 Task: Check the sale-to-list ratio of new construction in the last 1 year.
Action: Mouse moved to (756, 174)
Screenshot: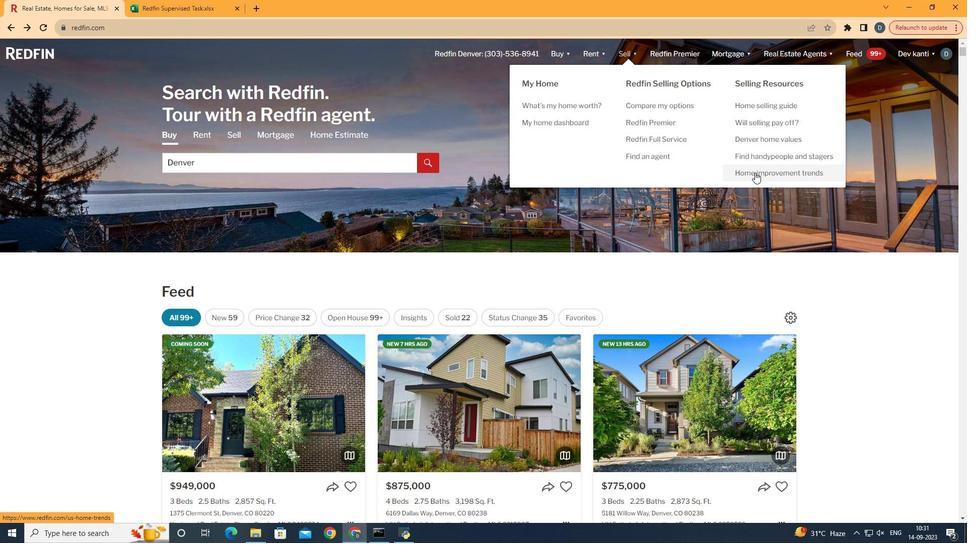 
Action: Mouse pressed left at (756, 174)
Screenshot: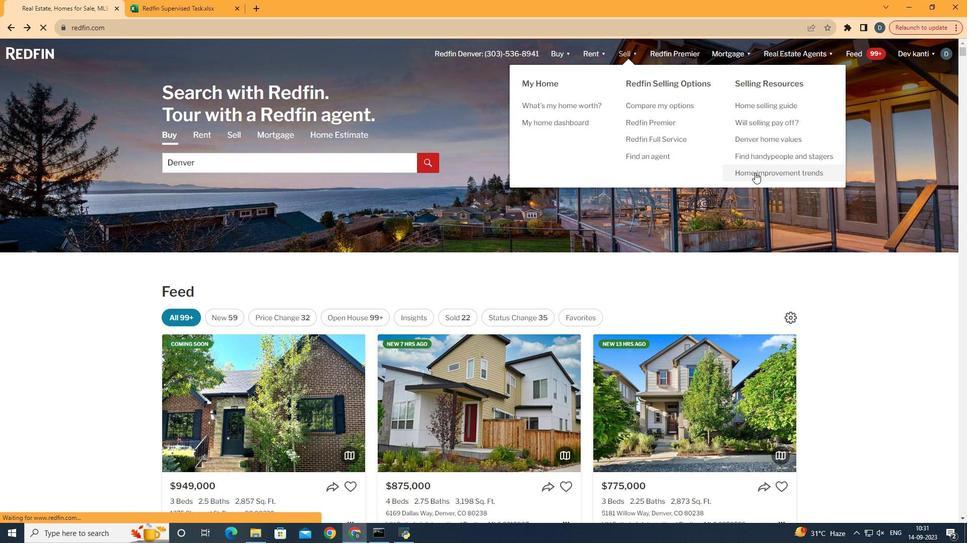 
Action: Mouse moved to (257, 193)
Screenshot: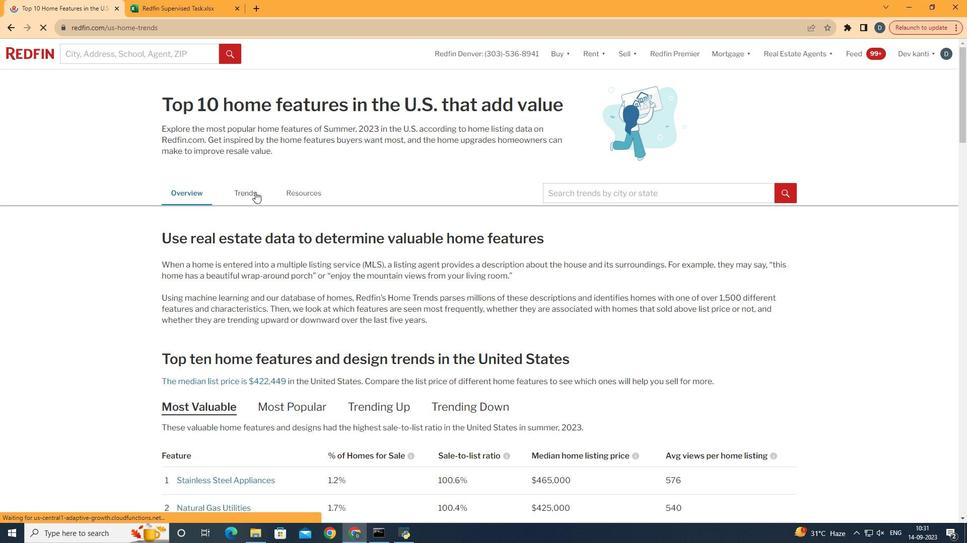 
Action: Mouse pressed left at (257, 193)
Screenshot: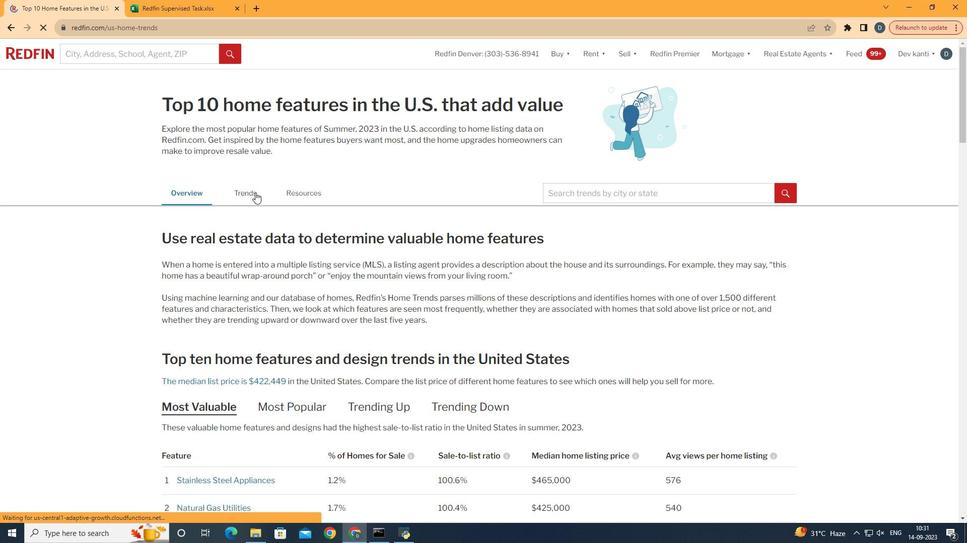 
Action: Mouse moved to (345, 318)
Screenshot: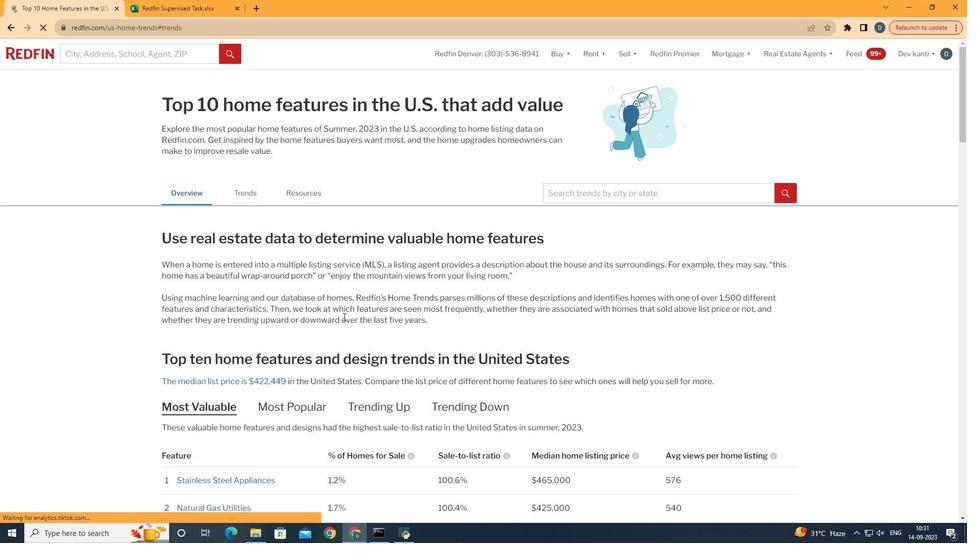 
Action: Mouse scrolled (345, 318) with delta (0, 0)
Screenshot: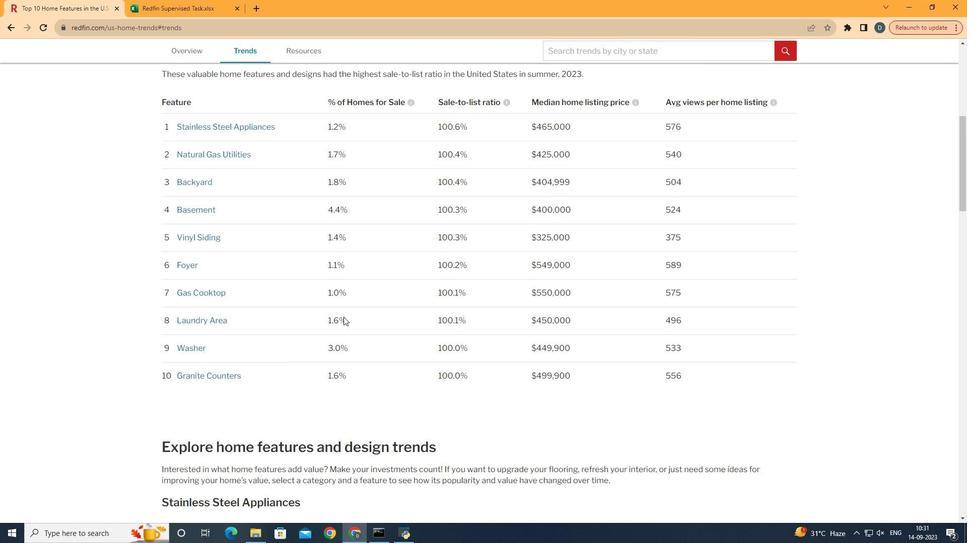 
Action: Mouse scrolled (345, 318) with delta (0, 0)
Screenshot: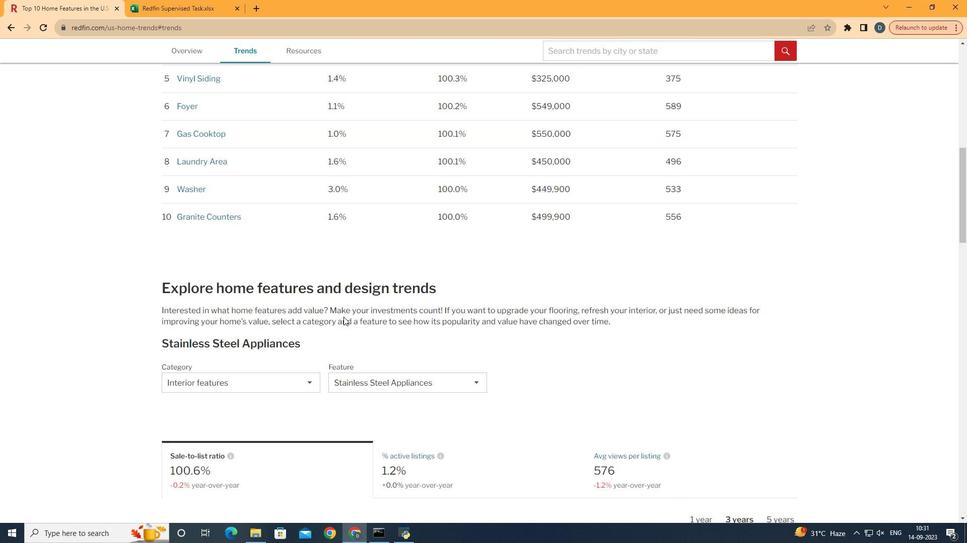 
Action: Mouse scrolled (345, 318) with delta (0, 0)
Screenshot: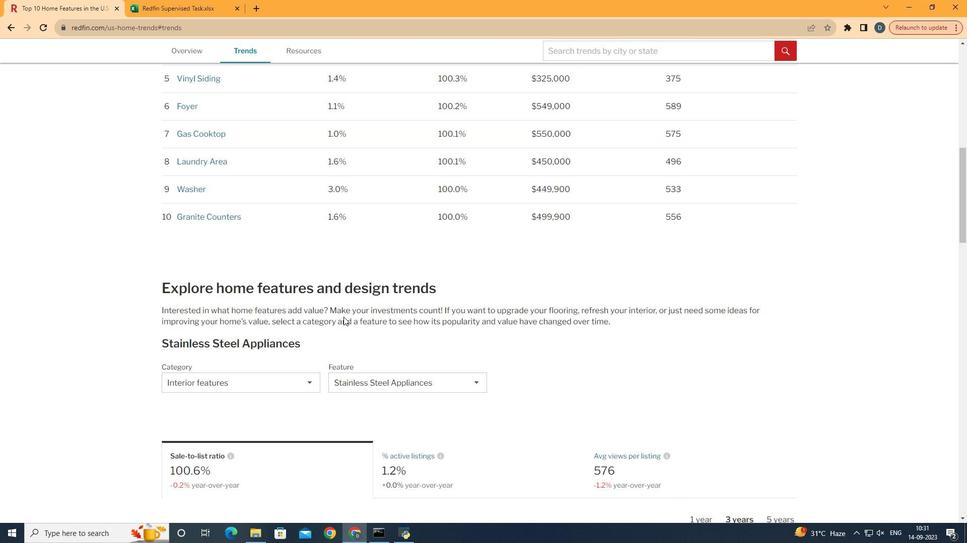 
Action: Mouse scrolled (345, 318) with delta (0, 0)
Screenshot: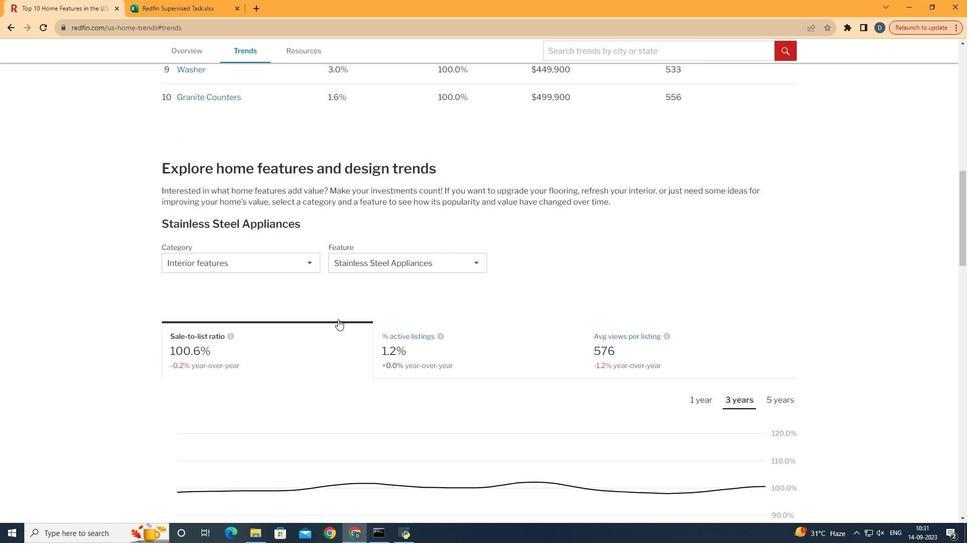 
Action: Mouse scrolled (345, 318) with delta (0, 0)
Screenshot: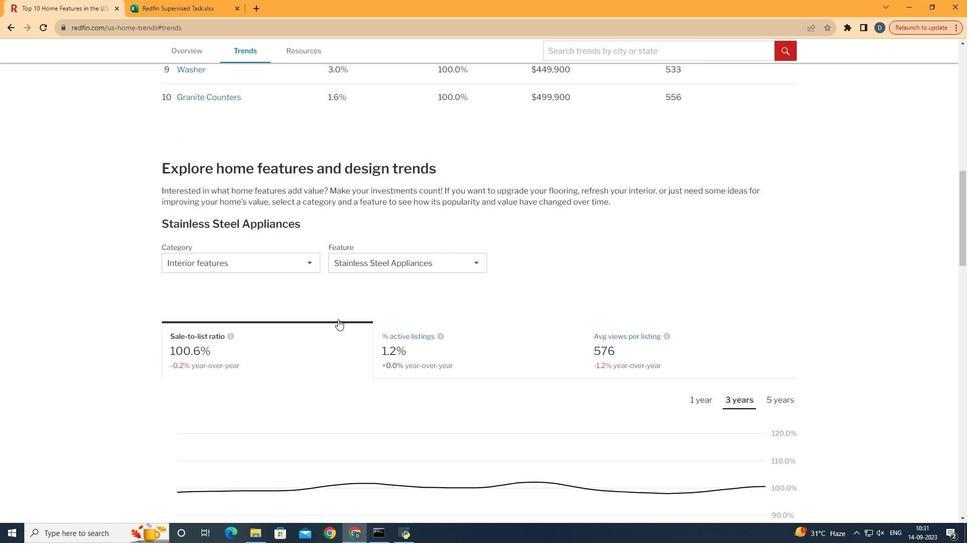 
Action: Mouse scrolled (345, 318) with delta (0, 0)
Screenshot: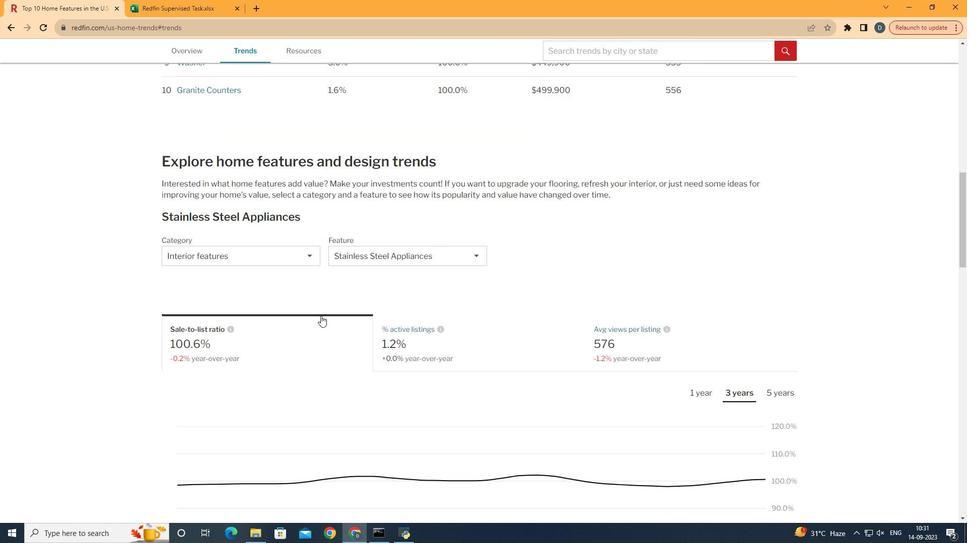 
Action: Mouse scrolled (345, 318) with delta (0, 0)
Screenshot: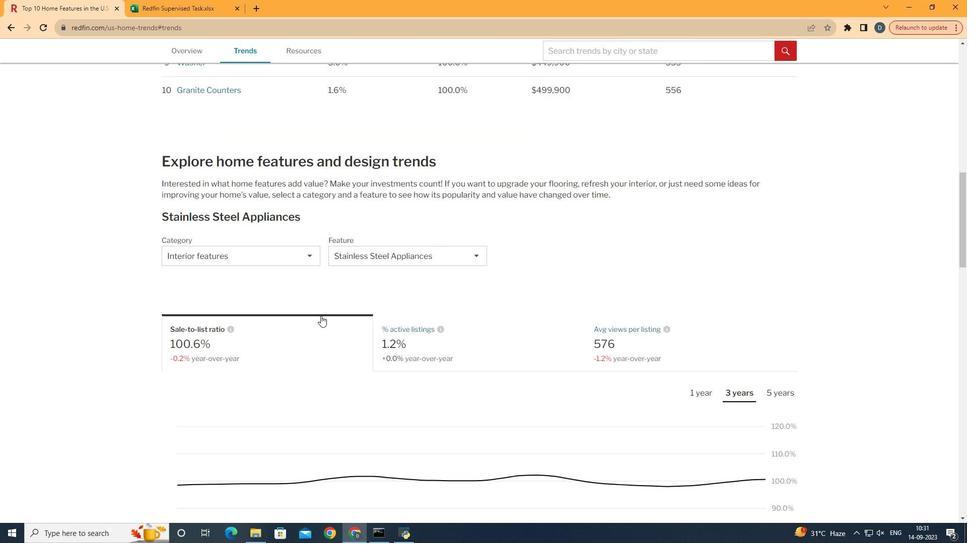 
Action: Mouse moved to (247, 261)
Screenshot: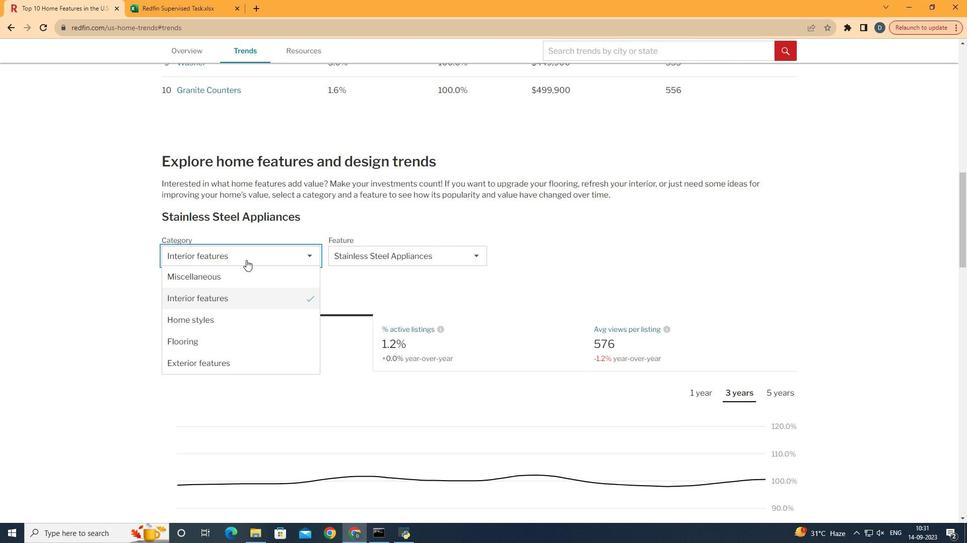 
Action: Mouse pressed left at (247, 261)
Screenshot: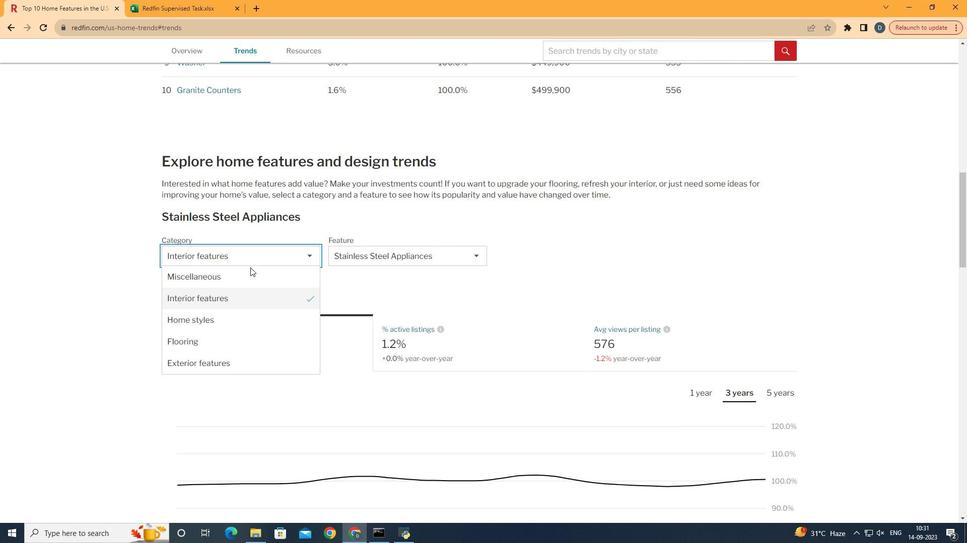
Action: Mouse moved to (256, 314)
Screenshot: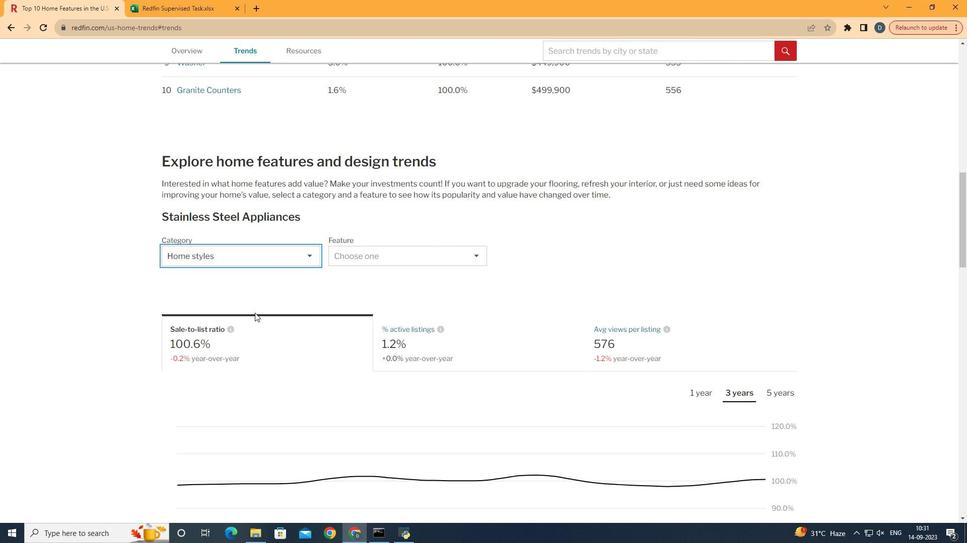 
Action: Mouse pressed left at (256, 314)
Screenshot: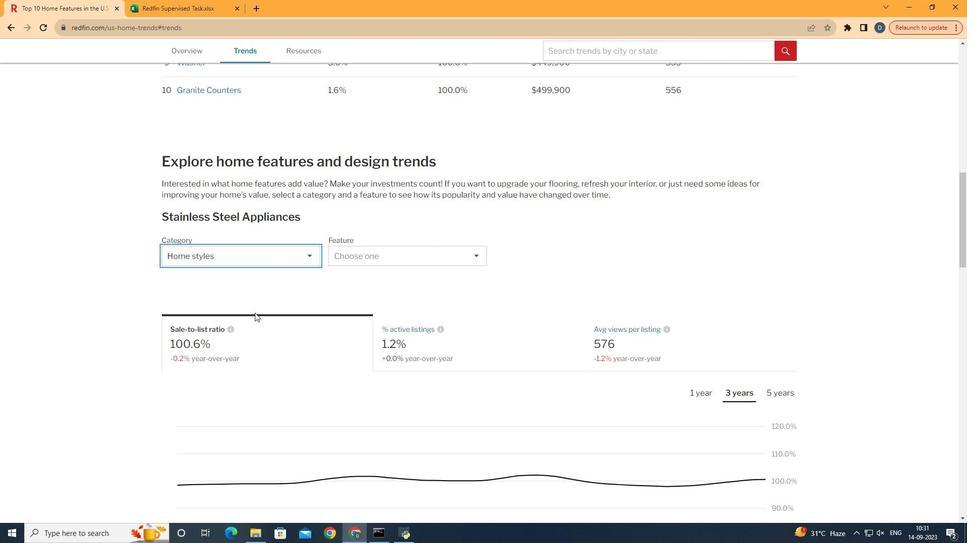 
Action: Mouse moved to (474, 252)
Screenshot: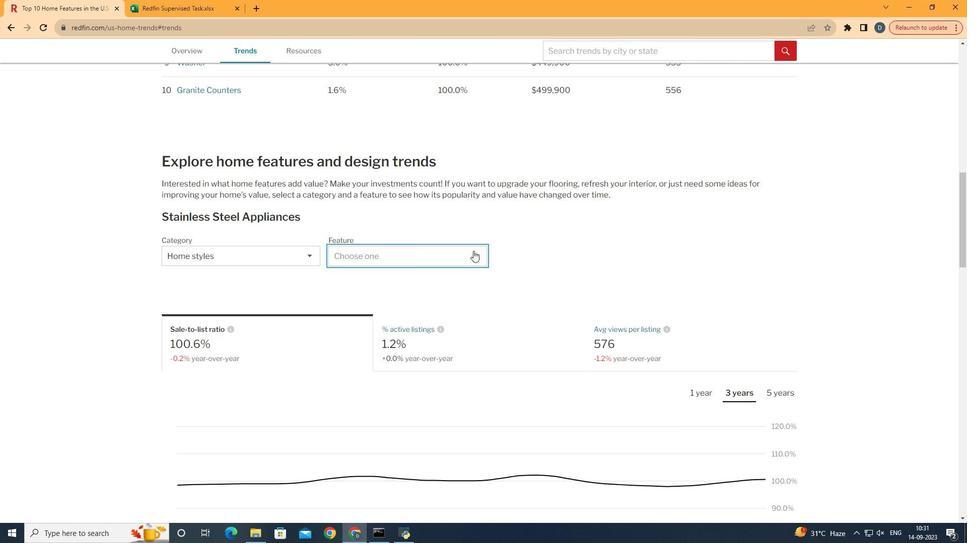 
Action: Mouse pressed left at (474, 252)
Screenshot: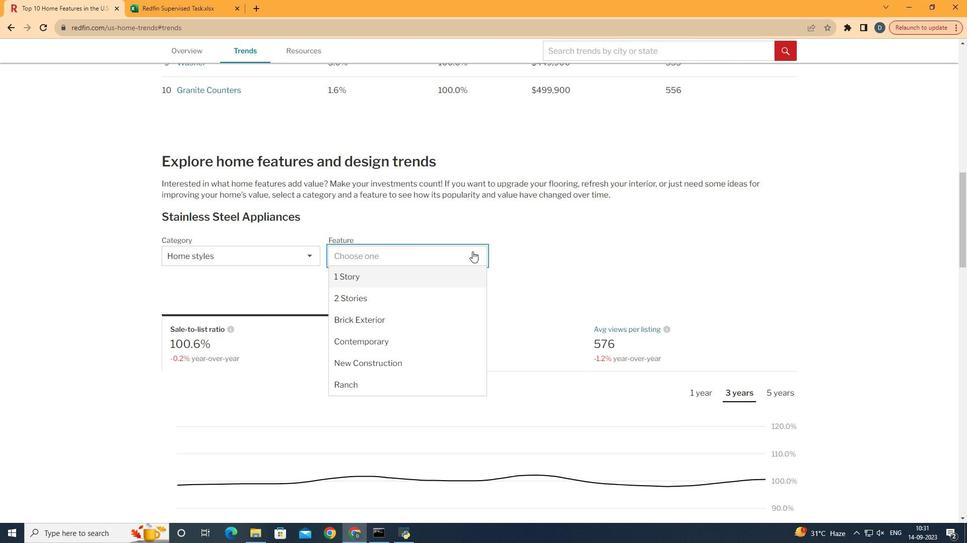 
Action: Mouse moved to (415, 360)
Screenshot: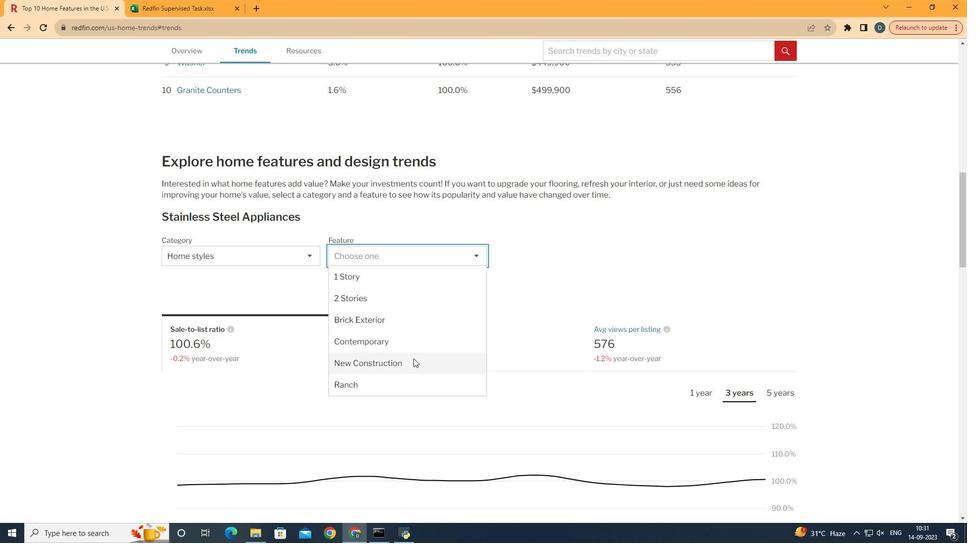 
Action: Mouse pressed left at (415, 360)
Screenshot: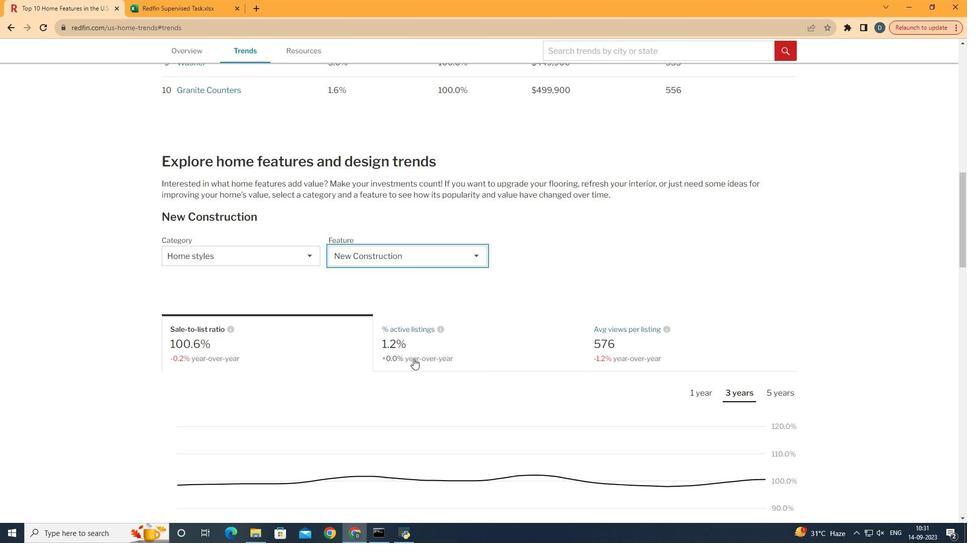 
Action: Mouse moved to (521, 268)
Screenshot: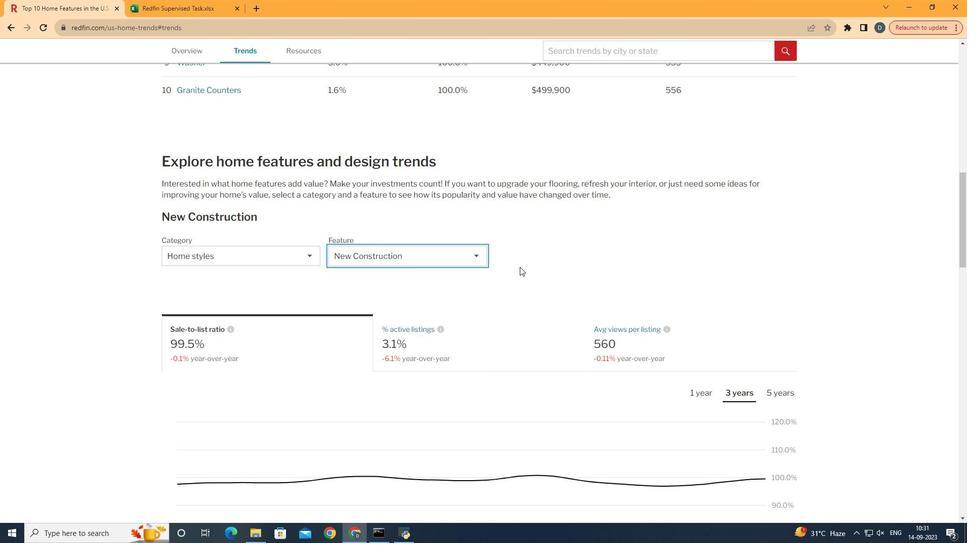 
Action: Mouse scrolled (521, 268) with delta (0, 0)
Screenshot: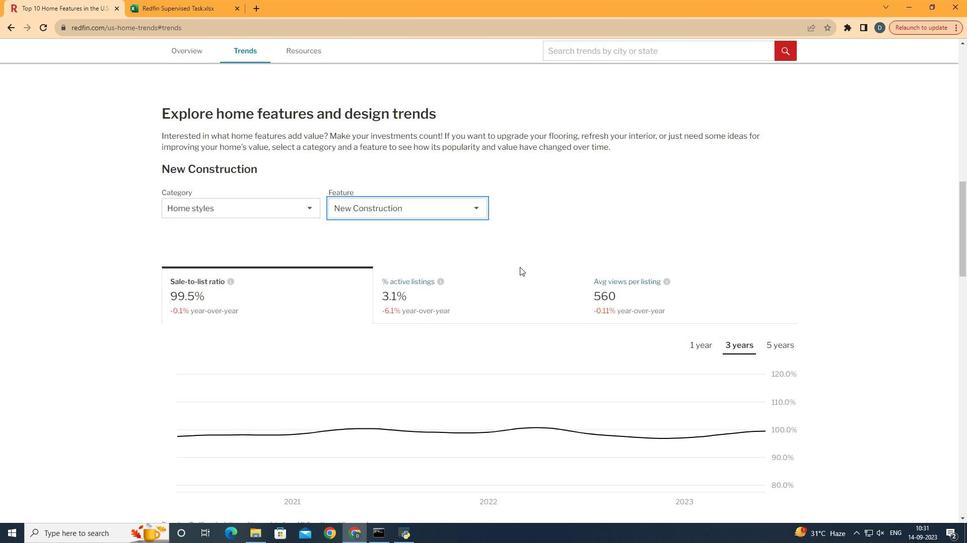 
Action: Mouse moved to (292, 284)
Screenshot: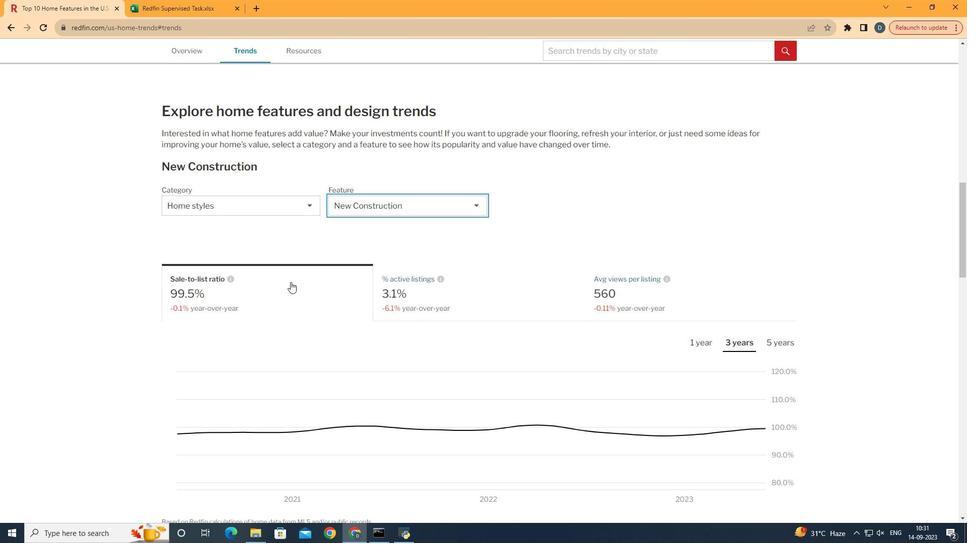 
Action: Mouse pressed left at (292, 284)
Screenshot: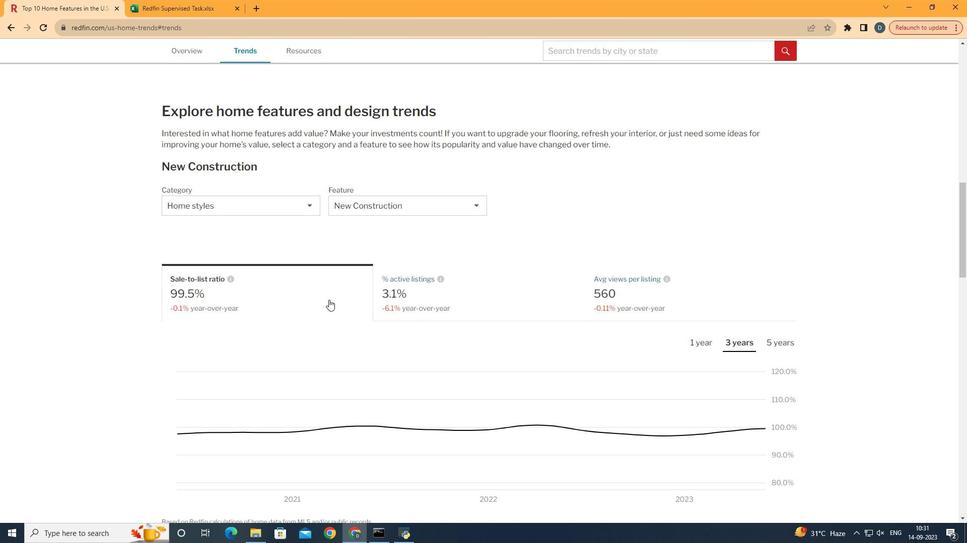 
Action: Mouse moved to (707, 348)
Screenshot: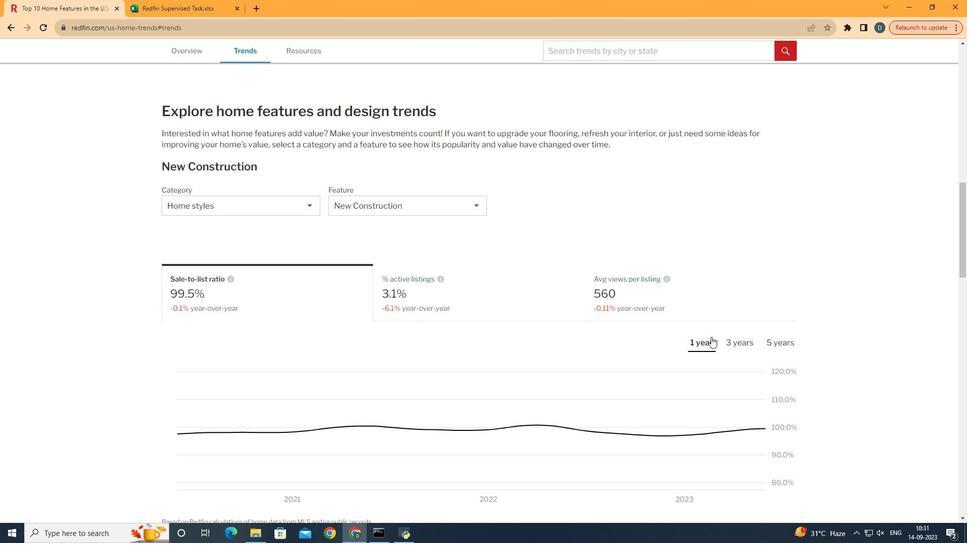 
Action: Mouse pressed left at (707, 348)
Screenshot: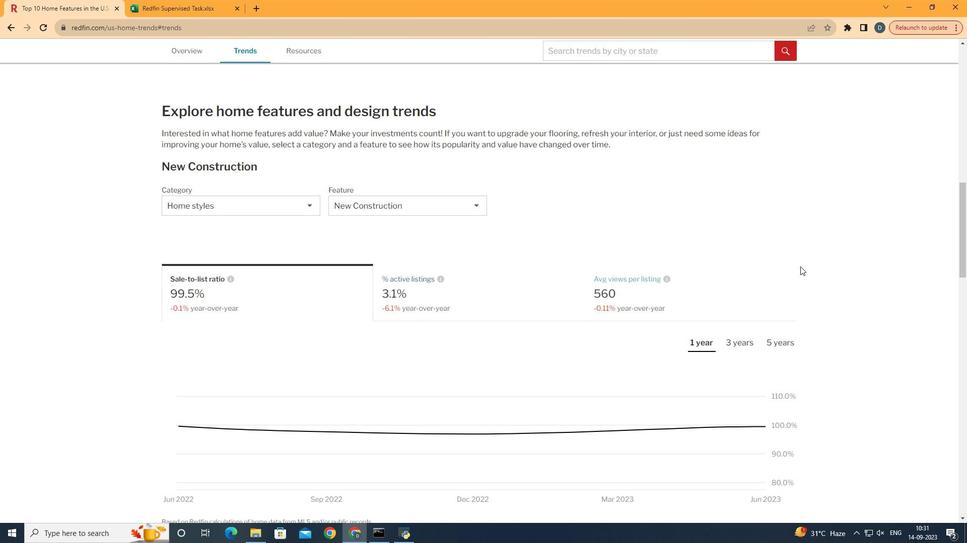 
Action: Mouse moved to (807, 263)
Screenshot: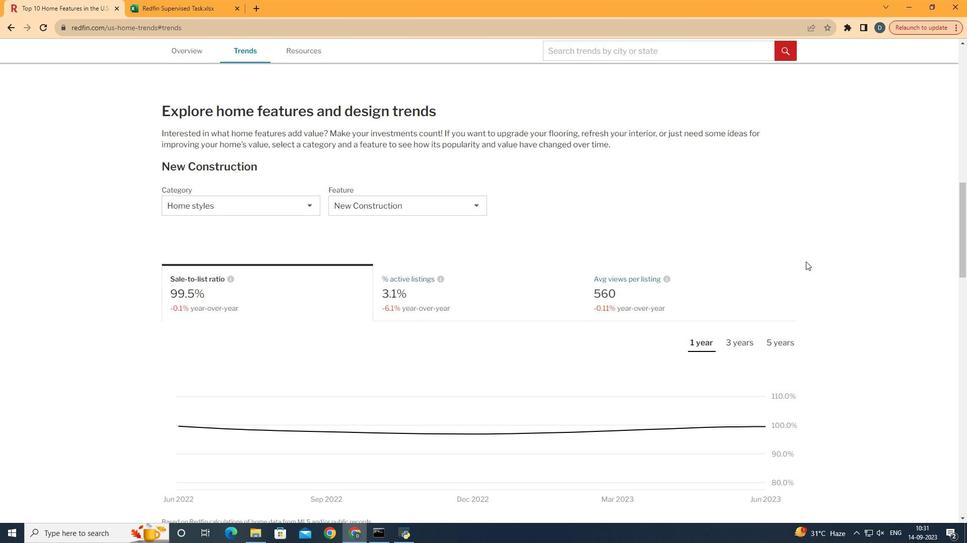 
Action: Mouse scrolled (807, 262) with delta (0, 0)
Screenshot: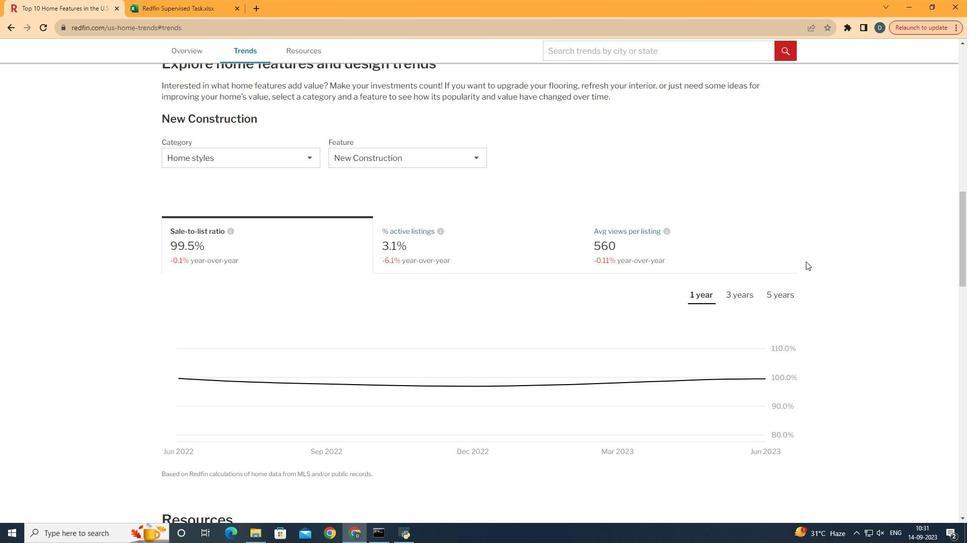 
